 Task: Change the general access so that only people with access can open the link.
Action: Mouse moved to (1059, 74)
Screenshot: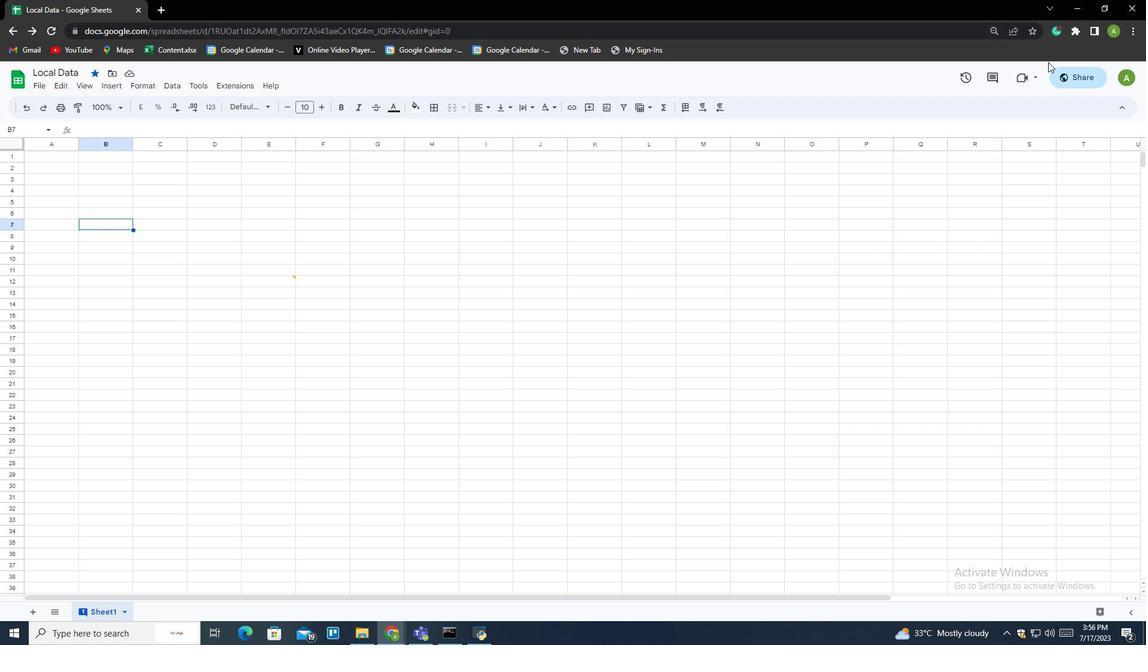 
Action: Mouse pressed left at (1059, 74)
Screenshot: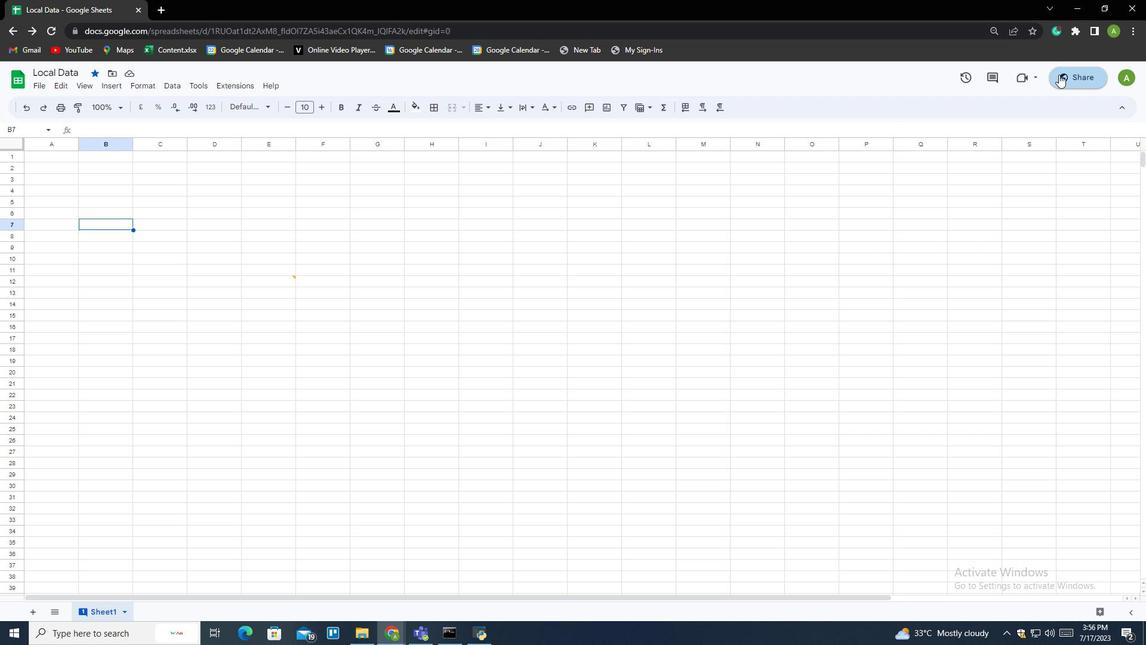 
Action: Mouse moved to (498, 407)
Screenshot: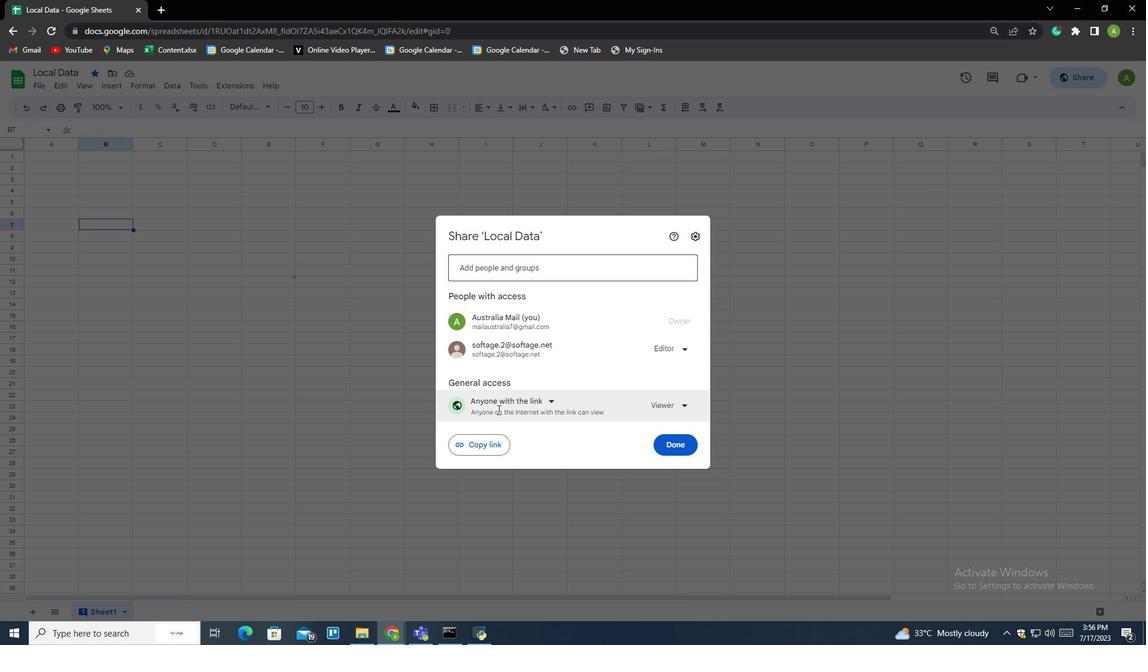 
Action: Mouse pressed left at (498, 407)
Screenshot: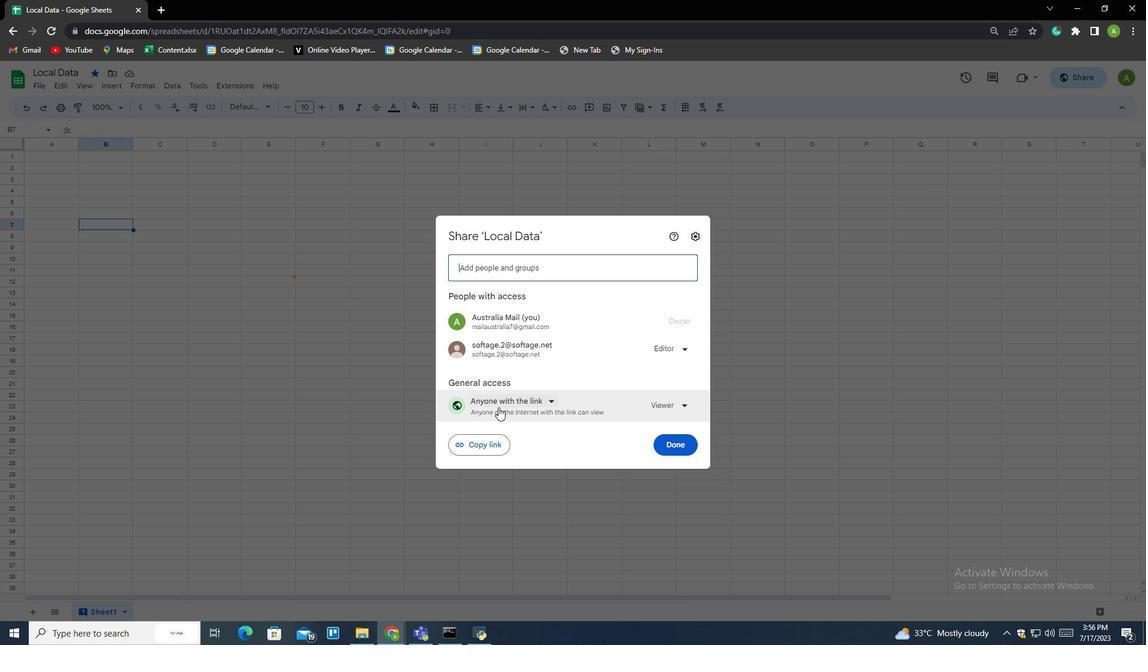 
Action: Mouse moved to (520, 425)
Screenshot: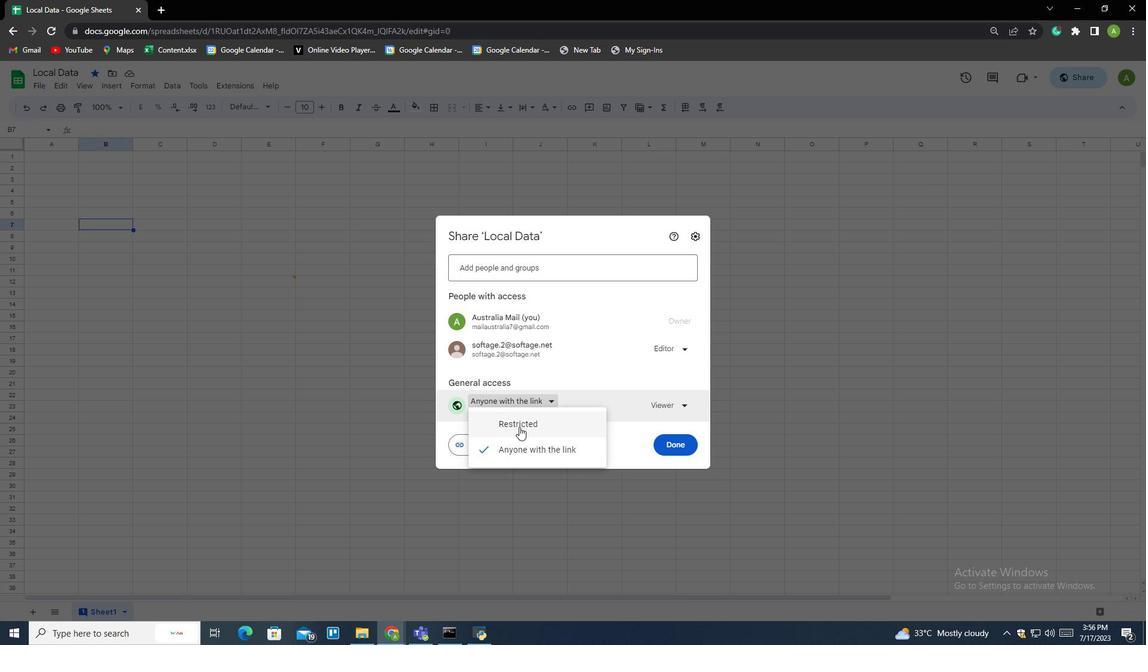 
Action: Mouse pressed left at (520, 425)
Screenshot: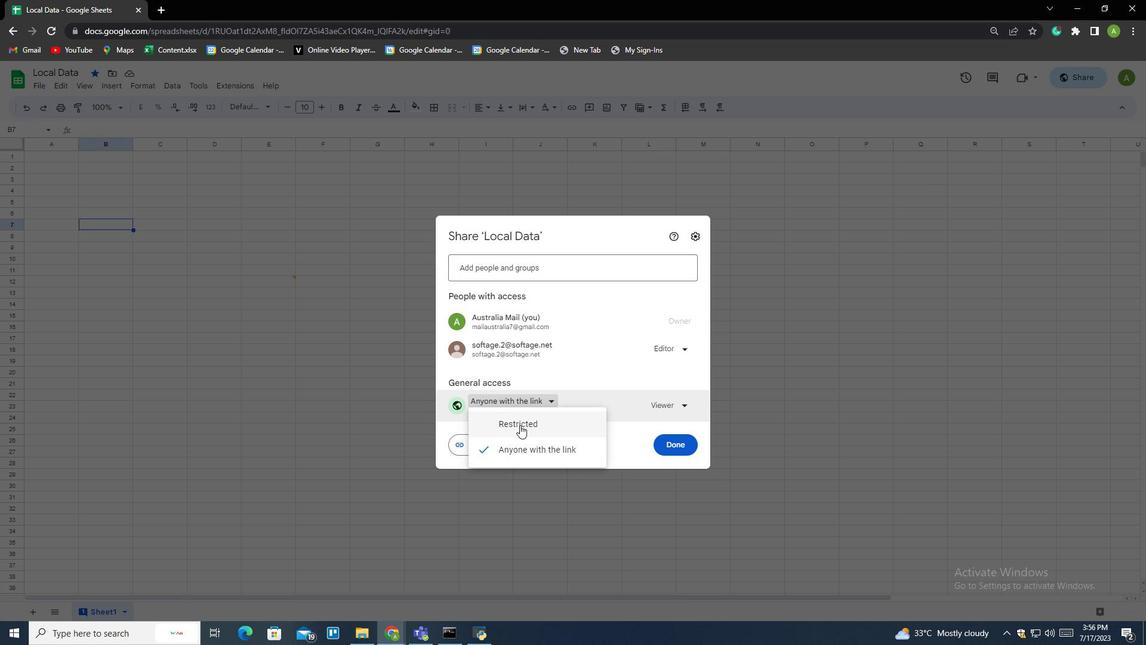 
Action: Mouse moved to (678, 441)
Screenshot: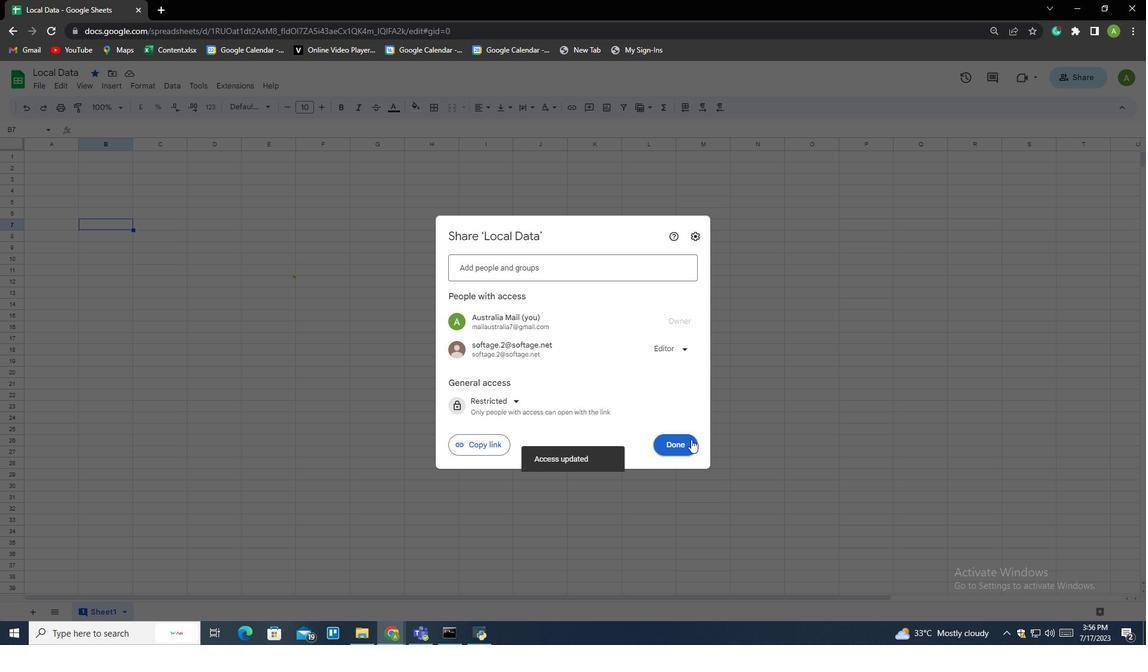 
Action: Mouse pressed left at (678, 441)
Screenshot: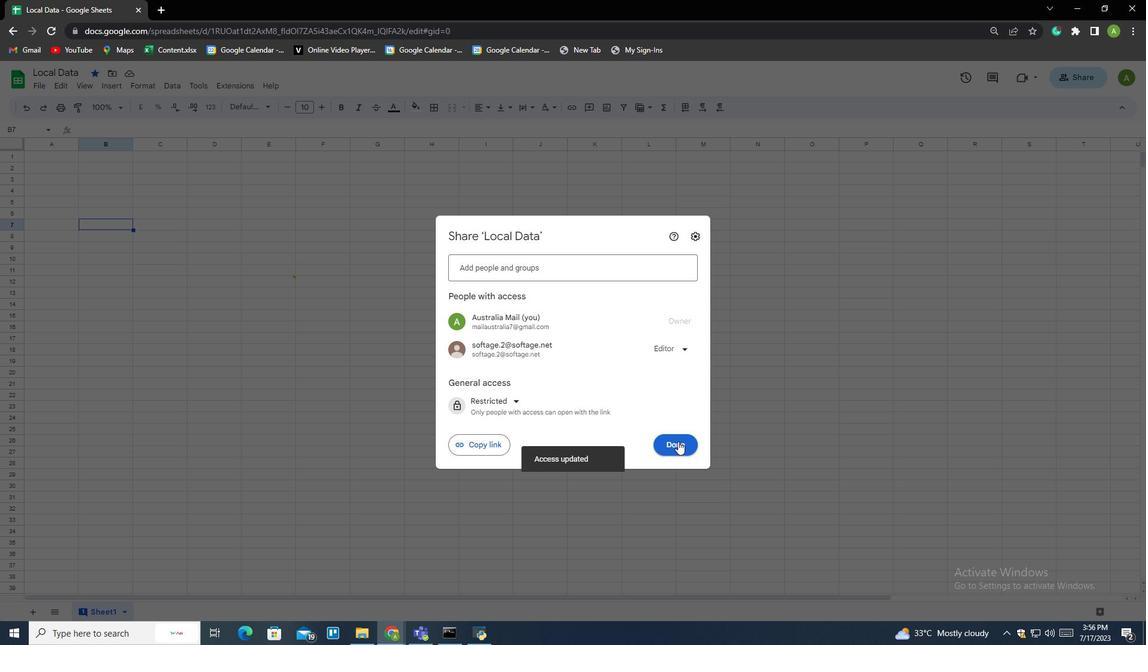 
